 Task: Select the option "Autofill Invitee Name, Email, and Text Reminder Phone Number (when applicable) from prior bookings".
Action: Mouse moved to (525, 281)
Screenshot: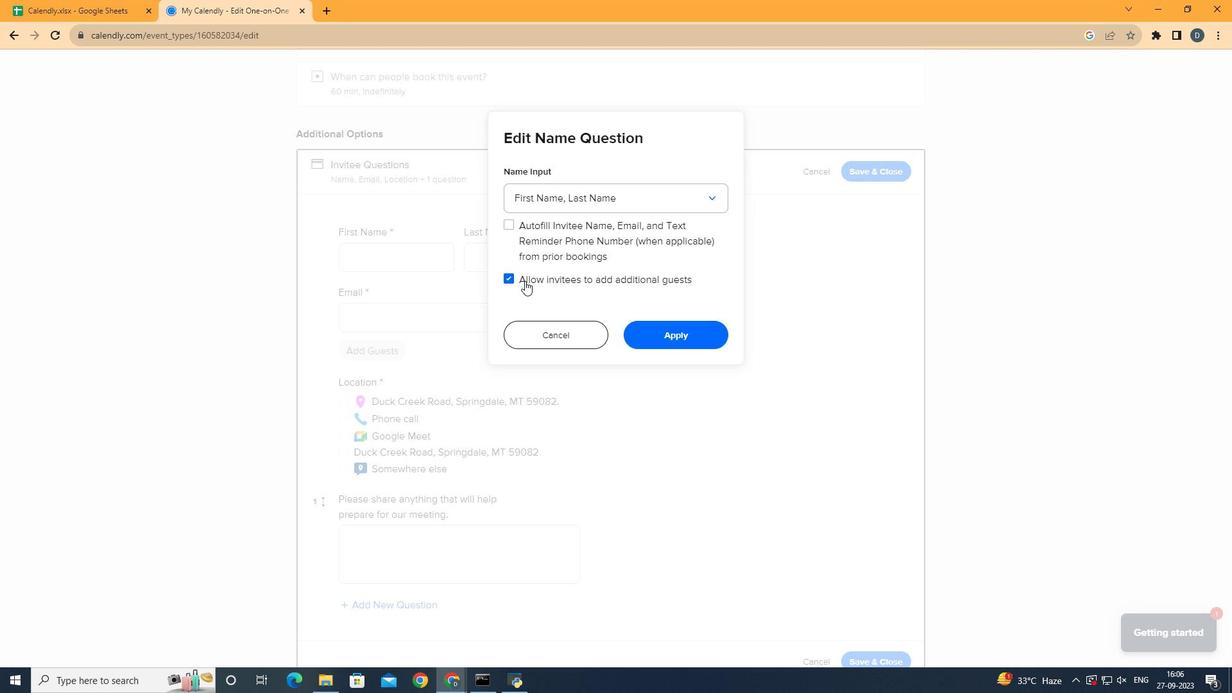 
Action: Mouse pressed left at (525, 281)
Screenshot: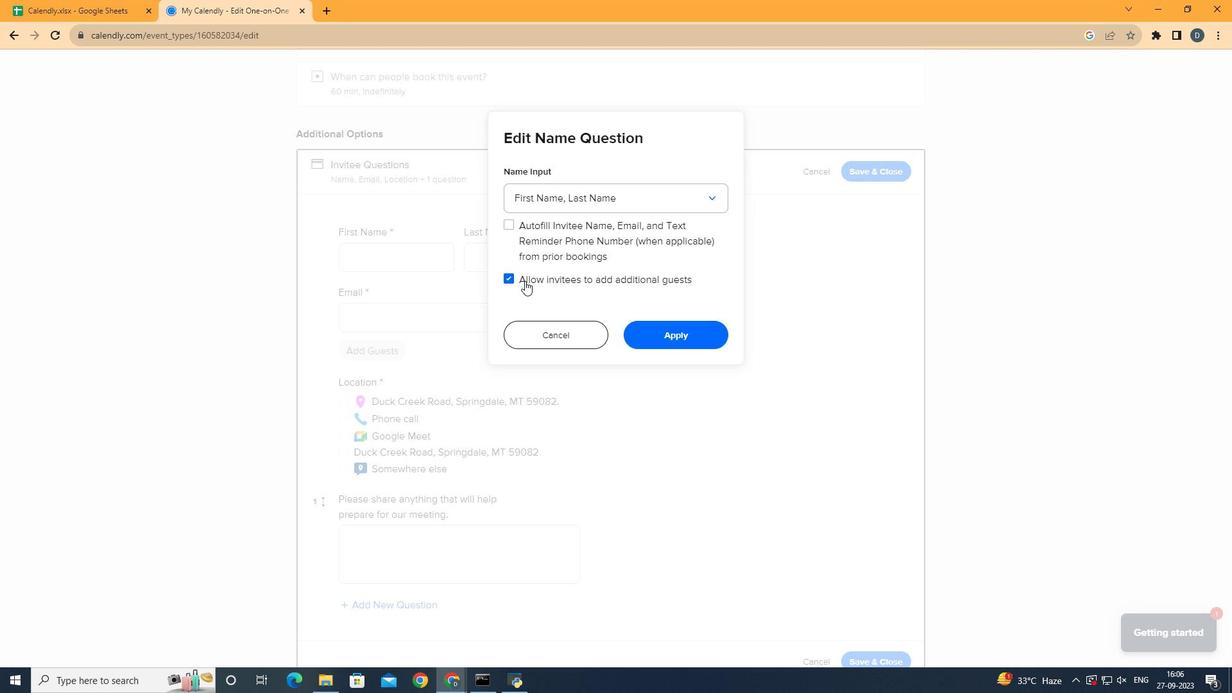 
Action: Mouse moved to (561, 234)
Screenshot: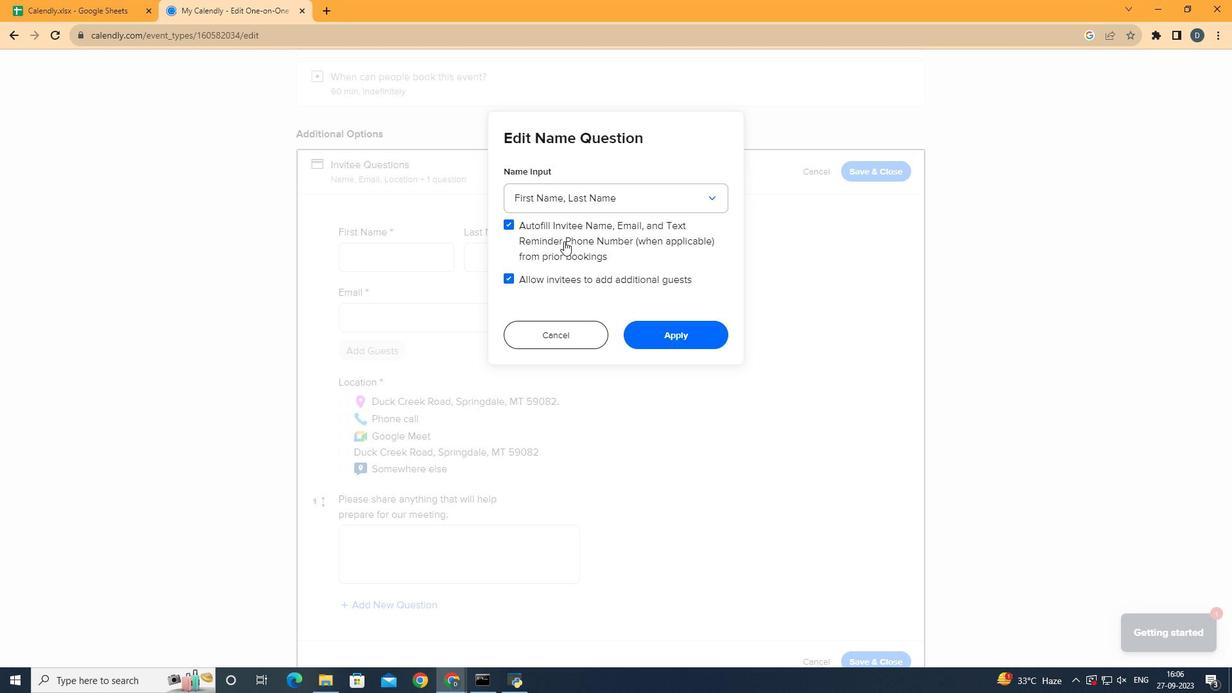 
Action: Mouse pressed left at (561, 234)
Screenshot: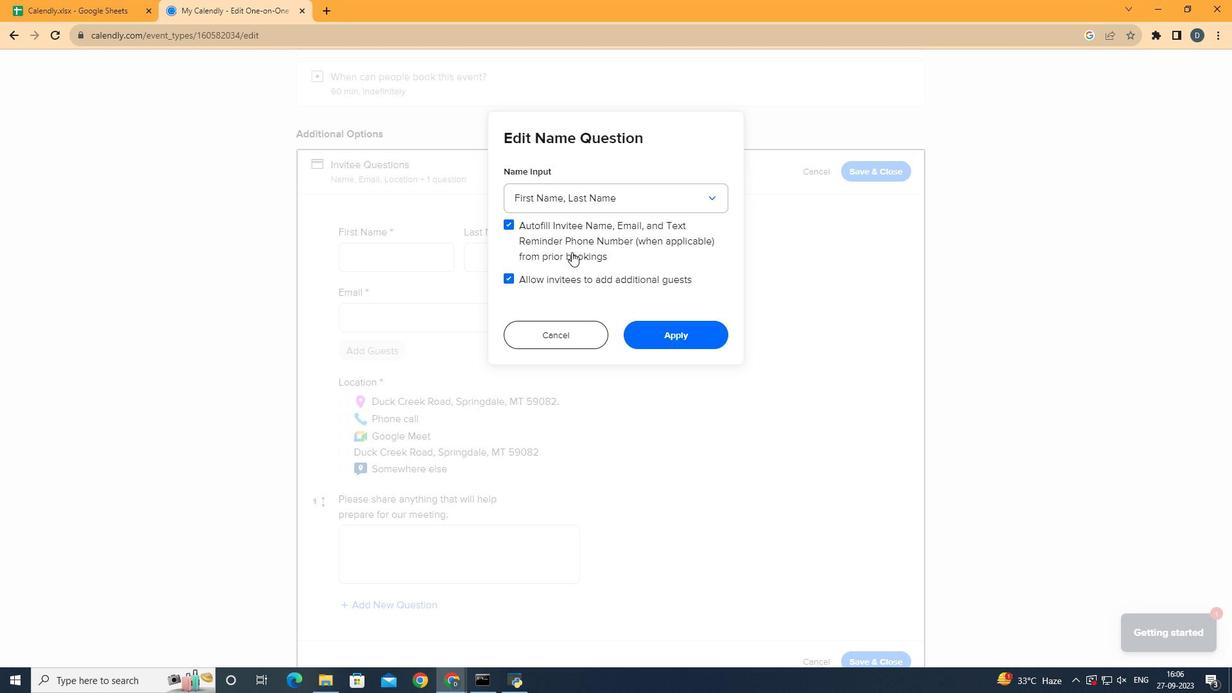 
Action: Mouse moved to (667, 338)
Screenshot: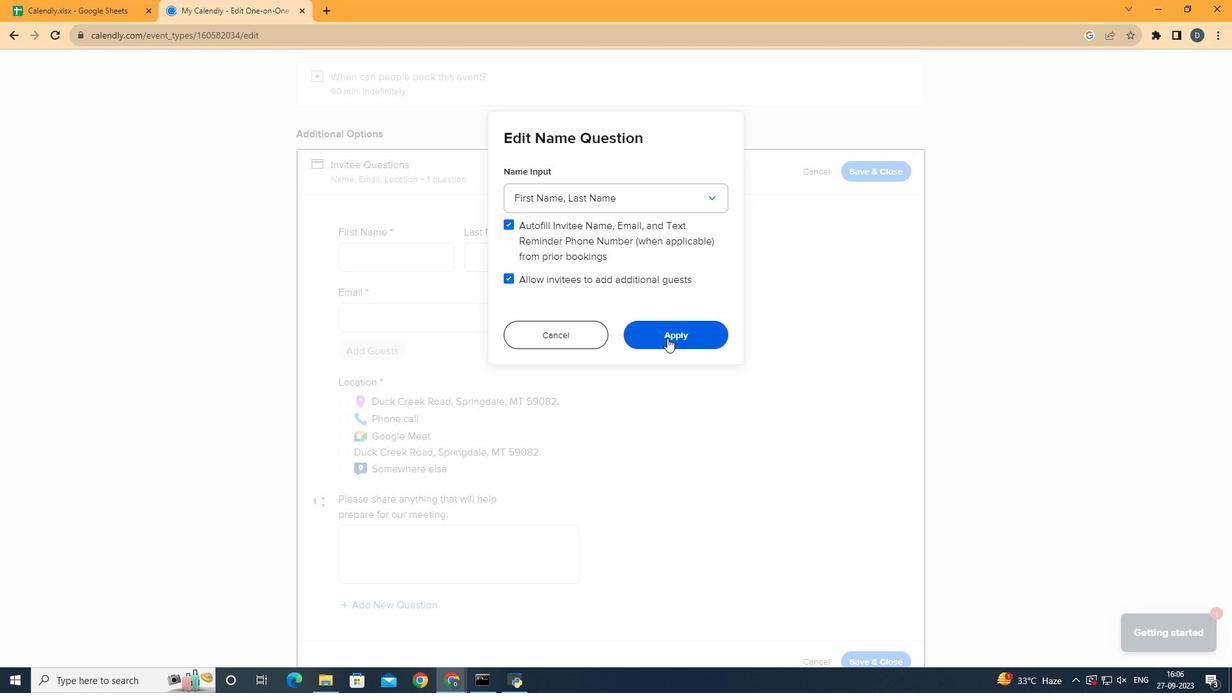 
Action: Mouse pressed left at (667, 338)
Screenshot: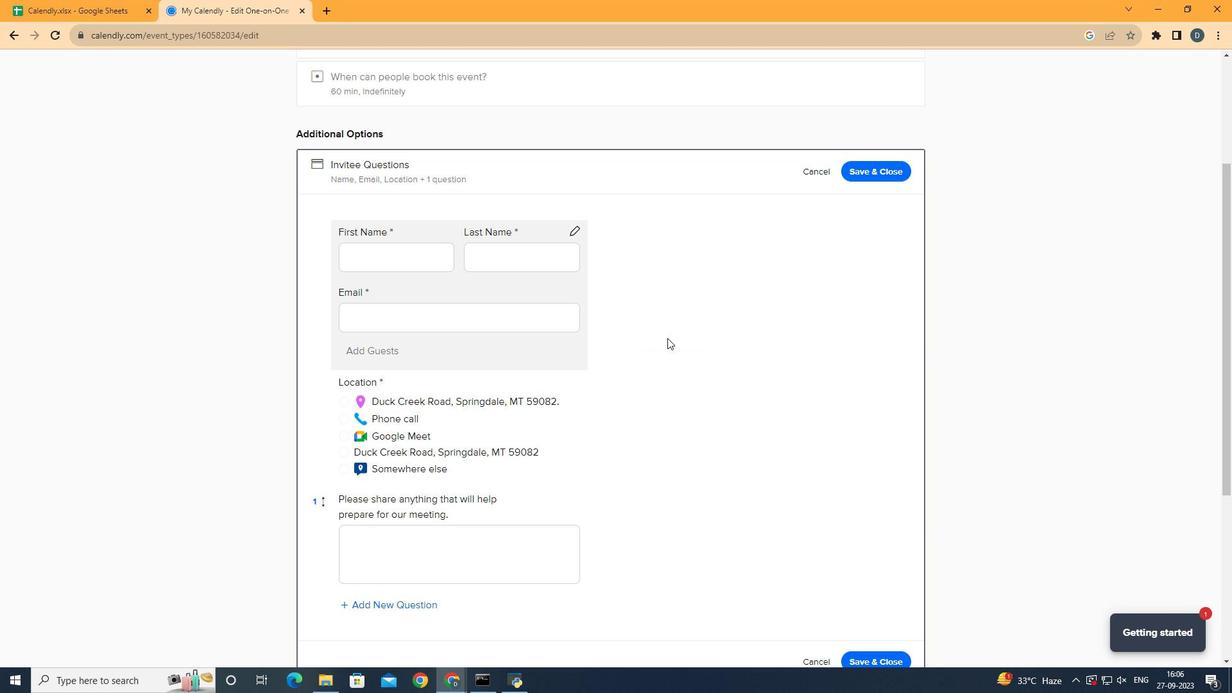 
Action: Mouse moved to (706, 349)
Screenshot: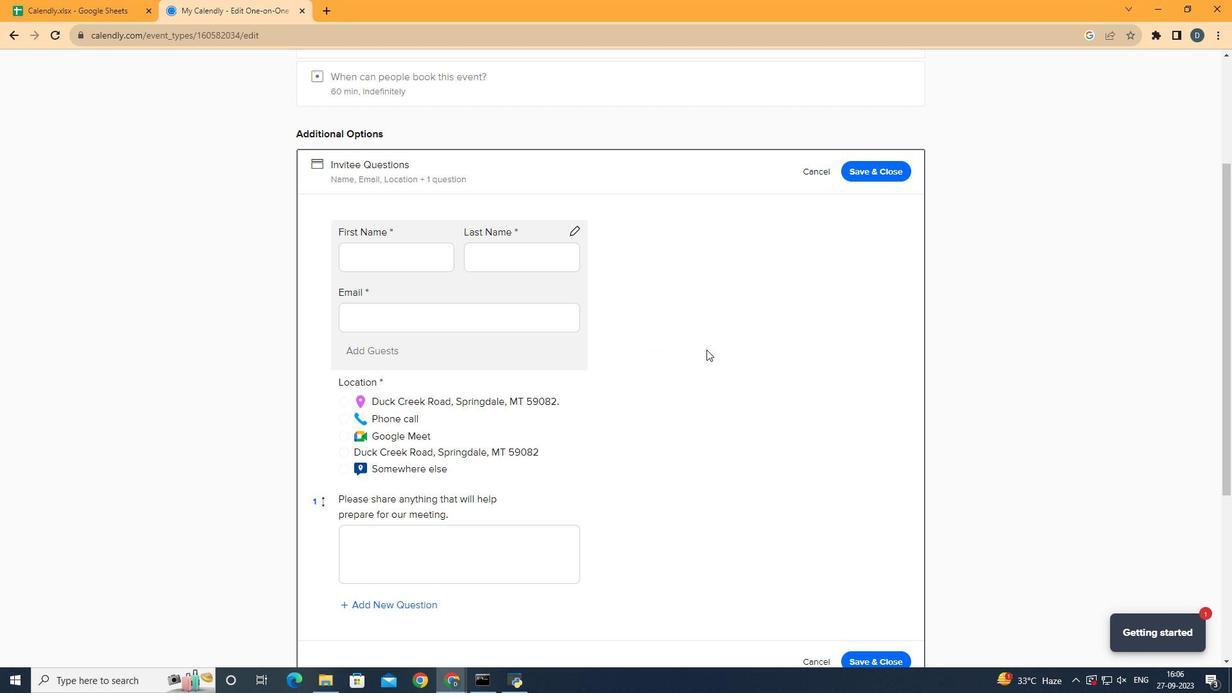 
